 Task: In the  document Amazonrainforest.rtfMake this file  'available offline' Check 'Vision History' View the  non- printing characters
Action: Mouse moved to (41, 67)
Screenshot: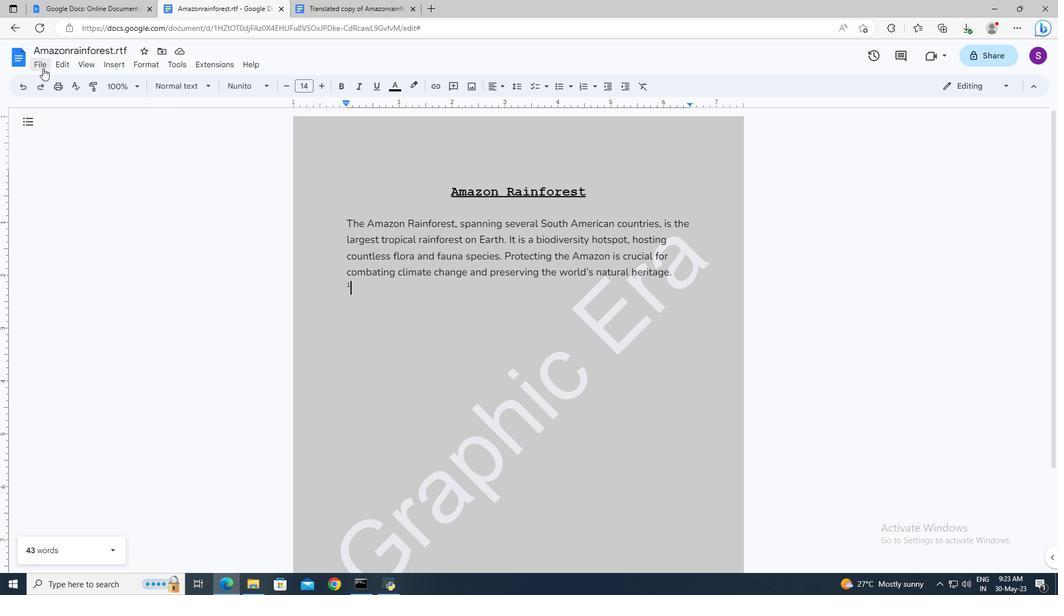 
Action: Mouse pressed left at (41, 67)
Screenshot: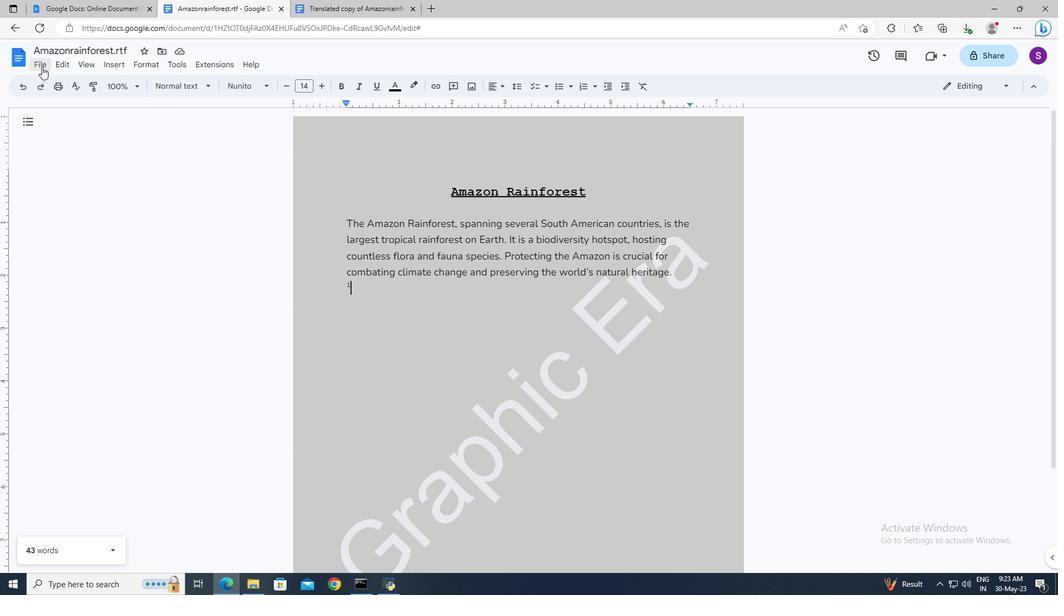 
Action: Mouse moved to (81, 300)
Screenshot: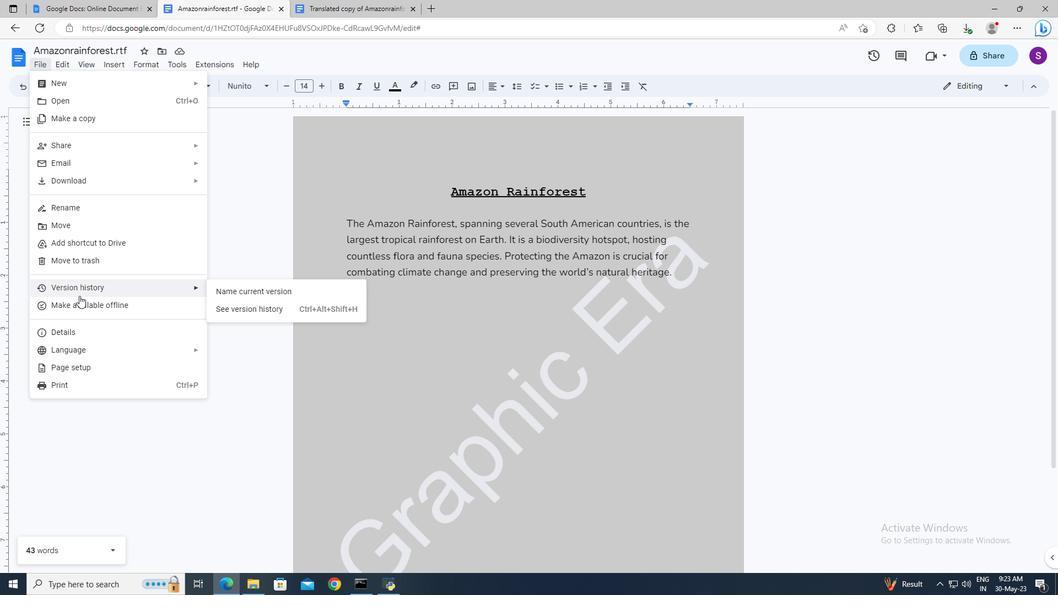 
Action: Mouse pressed left at (81, 300)
Screenshot: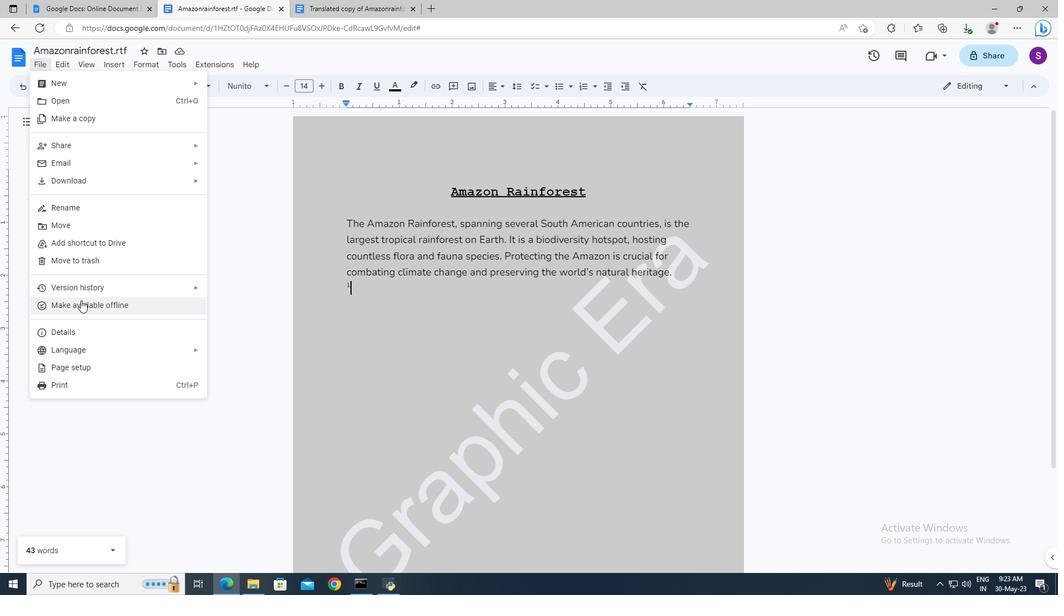 
Action: Mouse moved to (38, 58)
Screenshot: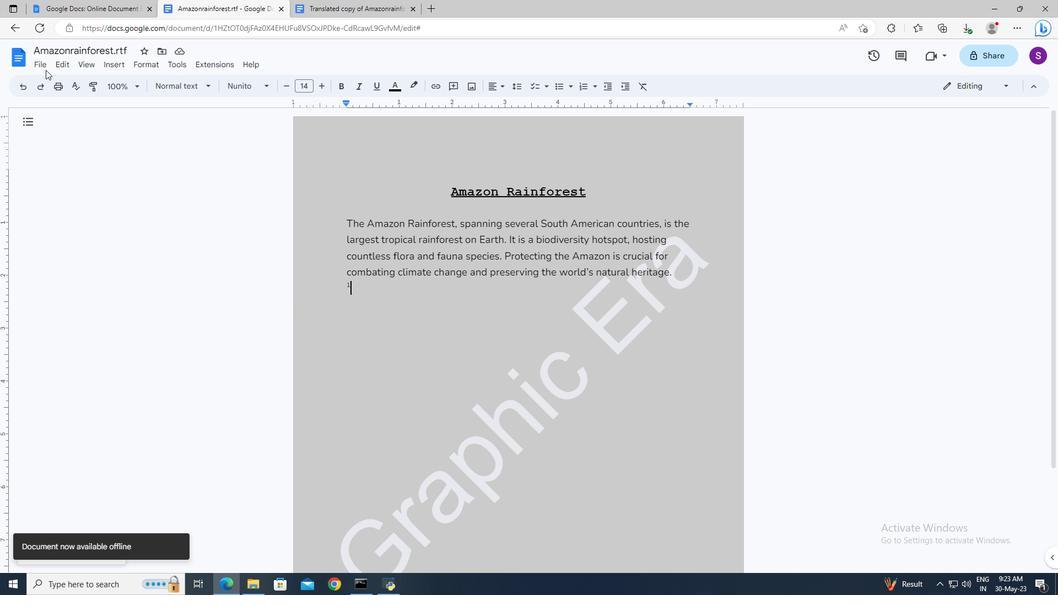 
Action: Mouse pressed left at (38, 58)
Screenshot: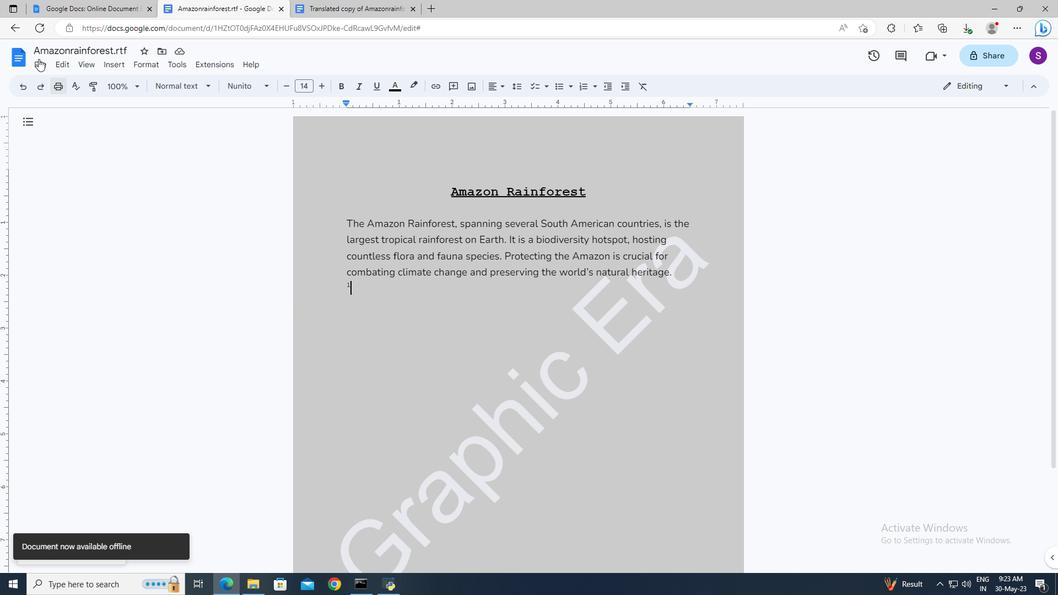 
Action: Mouse moved to (250, 307)
Screenshot: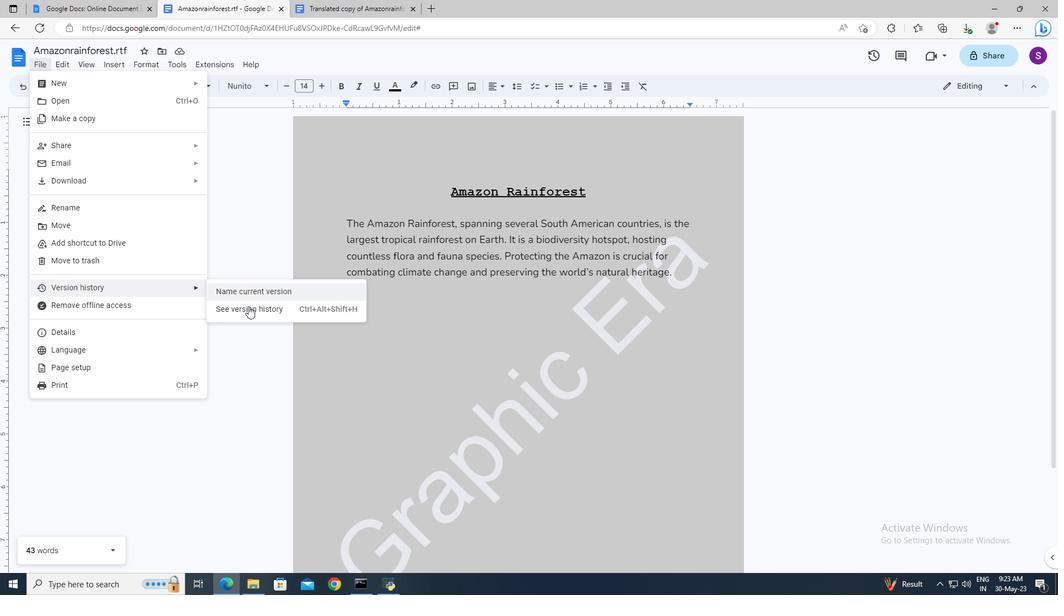 
Action: Mouse pressed left at (250, 307)
Screenshot: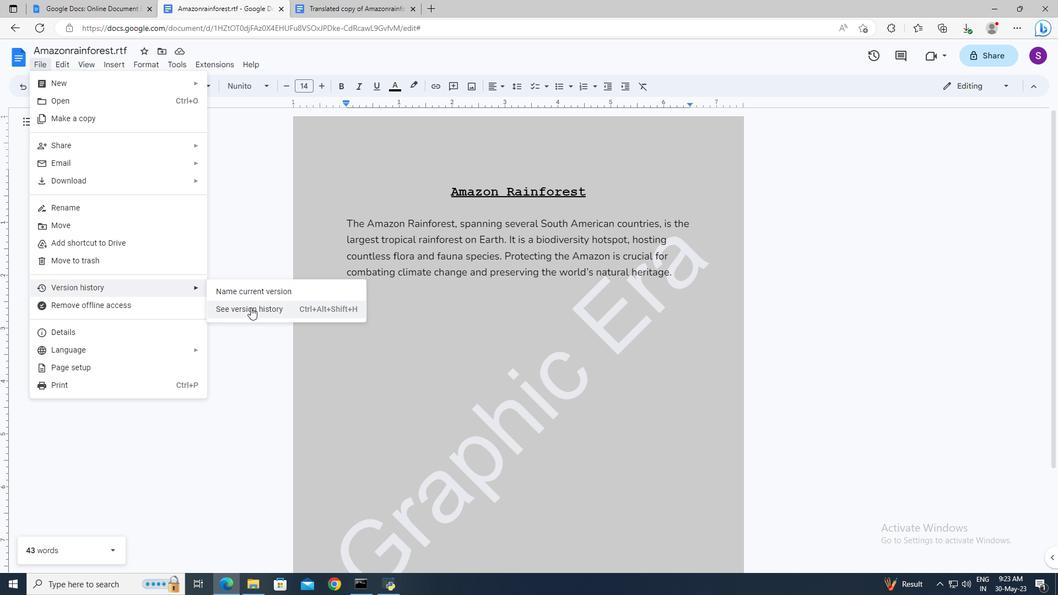 
Action: Mouse moved to (12, 52)
Screenshot: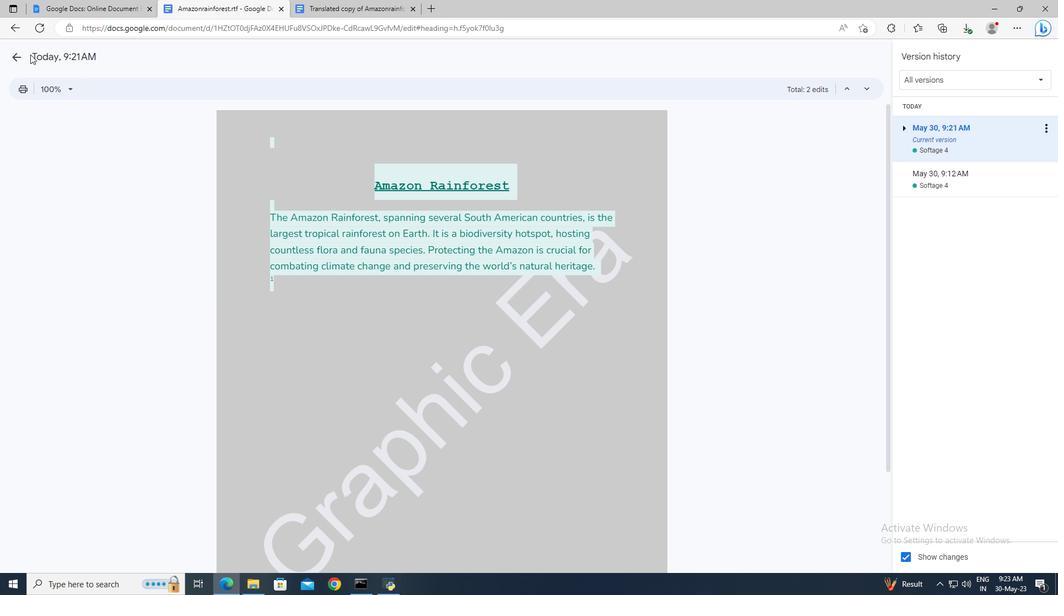 
Action: Mouse pressed left at (12, 52)
Screenshot: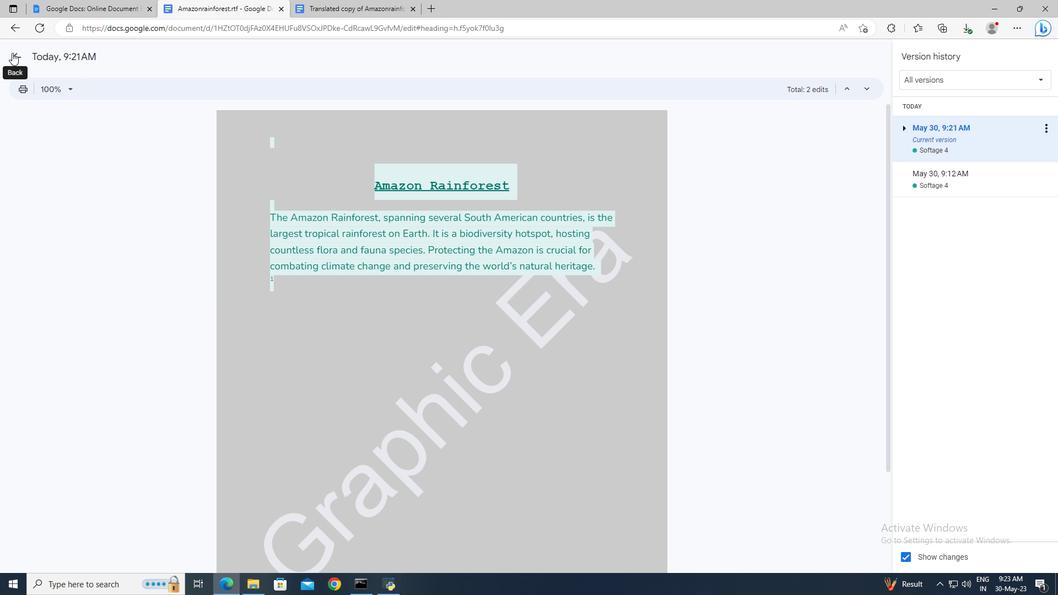 
Action: Mouse moved to (92, 63)
Screenshot: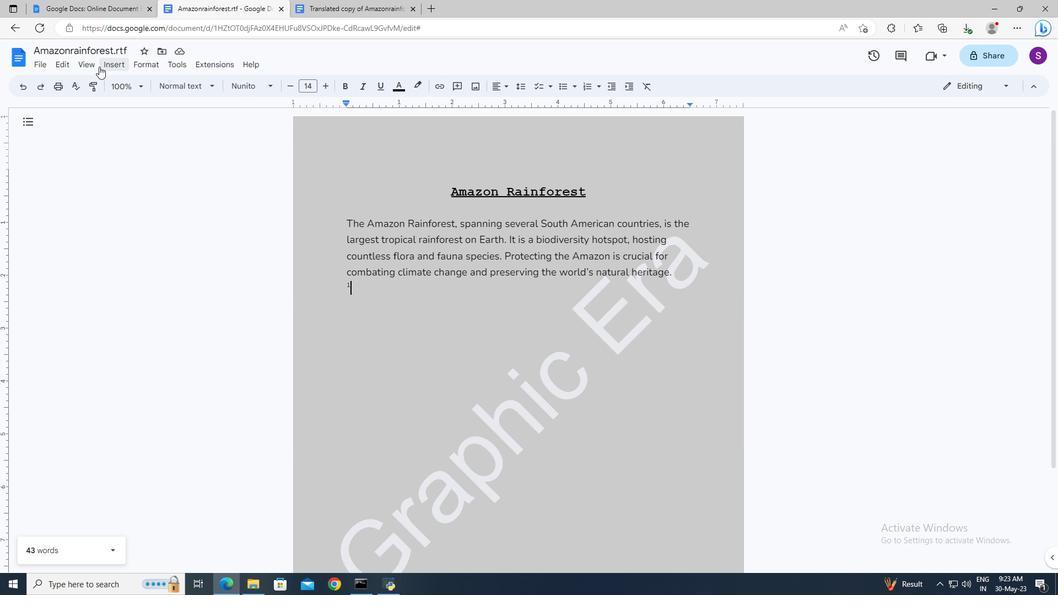
Action: Mouse pressed left at (92, 63)
Screenshot: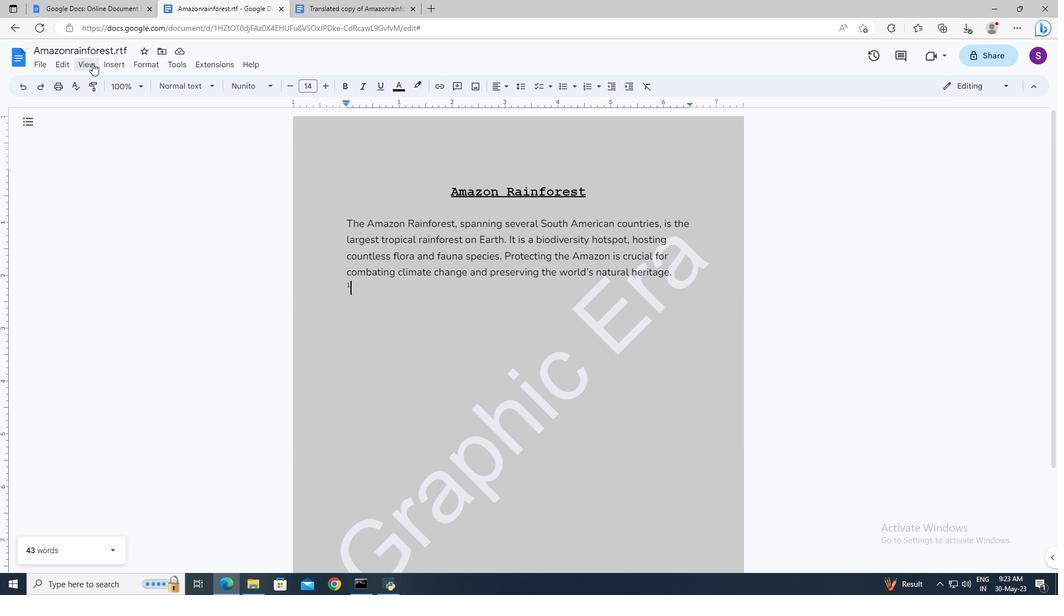 
Action: Mouse moved to (113, 175)
Screenshot: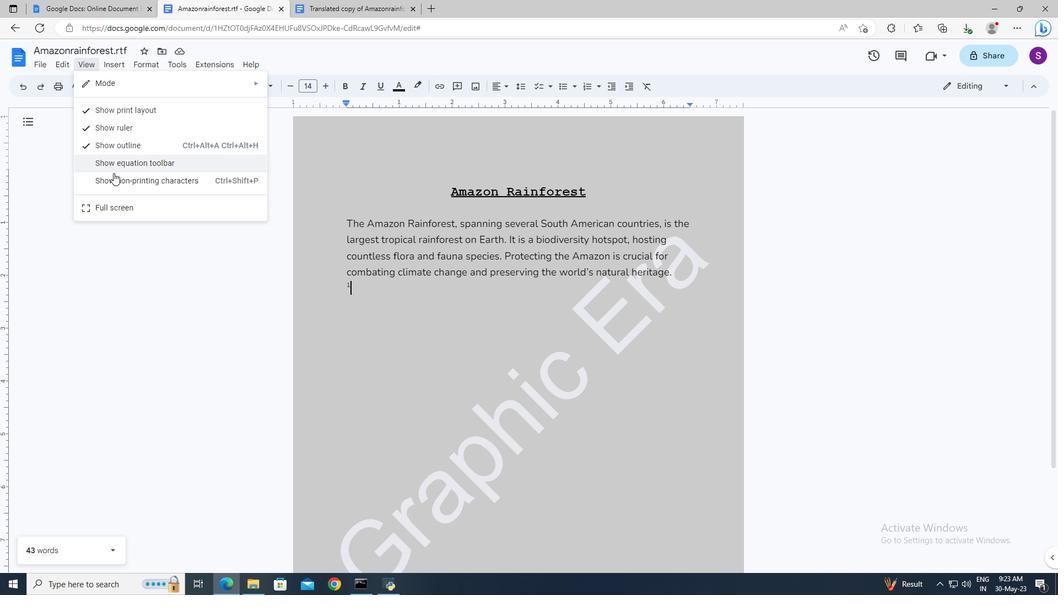 
Action: Mouse pressed left at (113, 175)
Screenshot: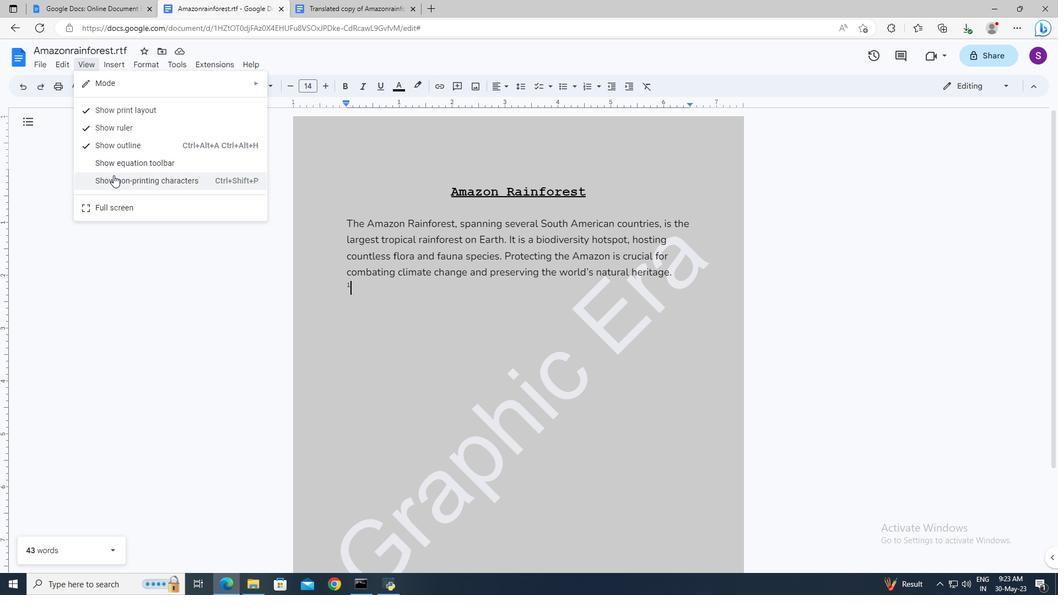 
Action: Mouse moved to (374, 302)
Screenshot: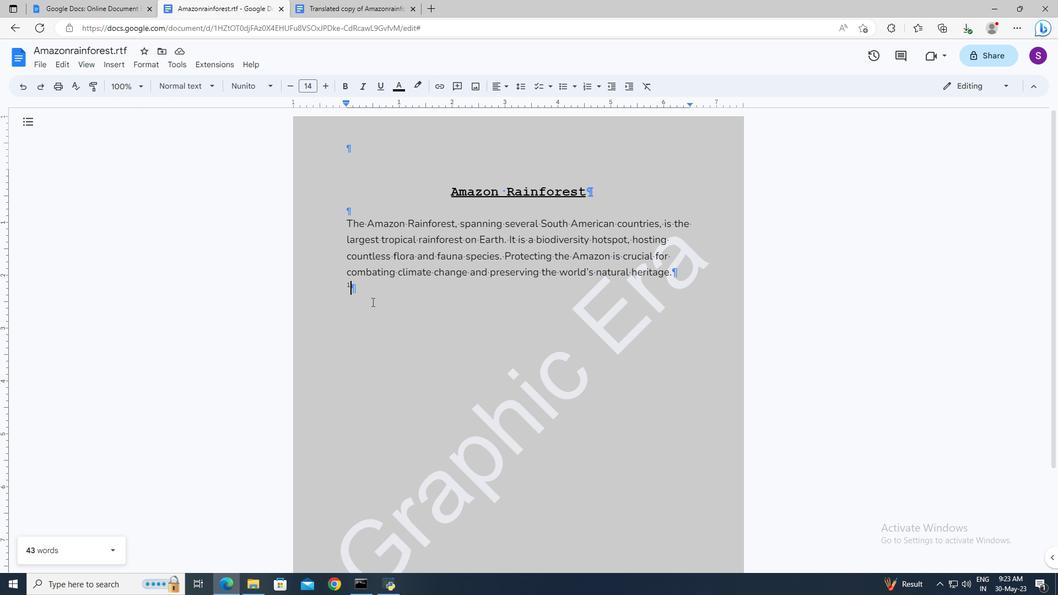 
